 Task: Star a conversation thread to highlight it.
Action: Mouse moved to (93, 213)
Screenshot: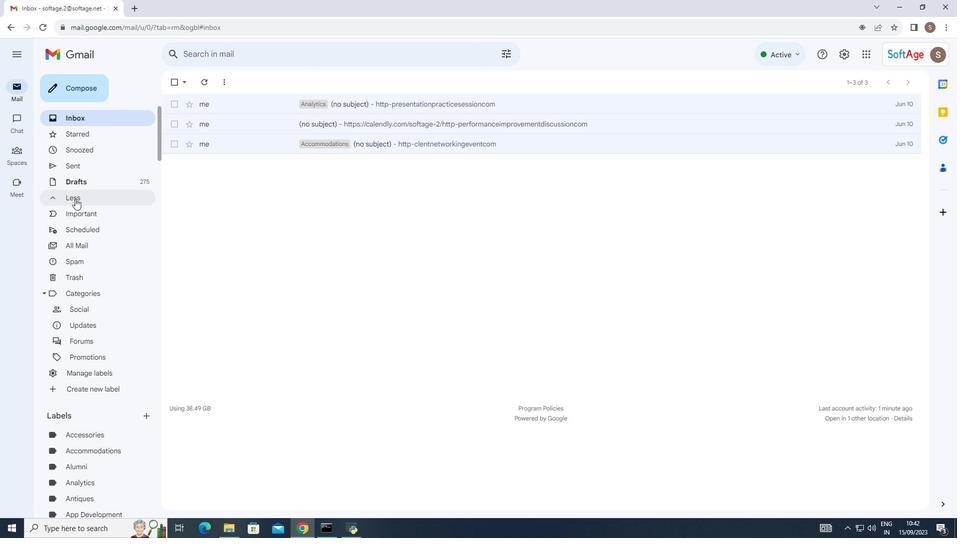 
Action: Mouse pressed left at (93, 213)
Screenshot: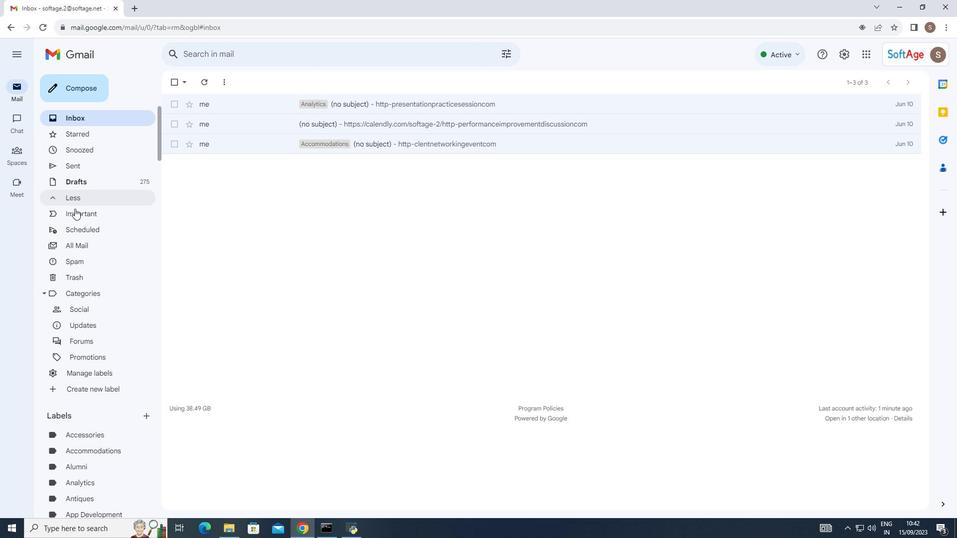 
Action: Mouse moved to (98, 261)
Screenshot: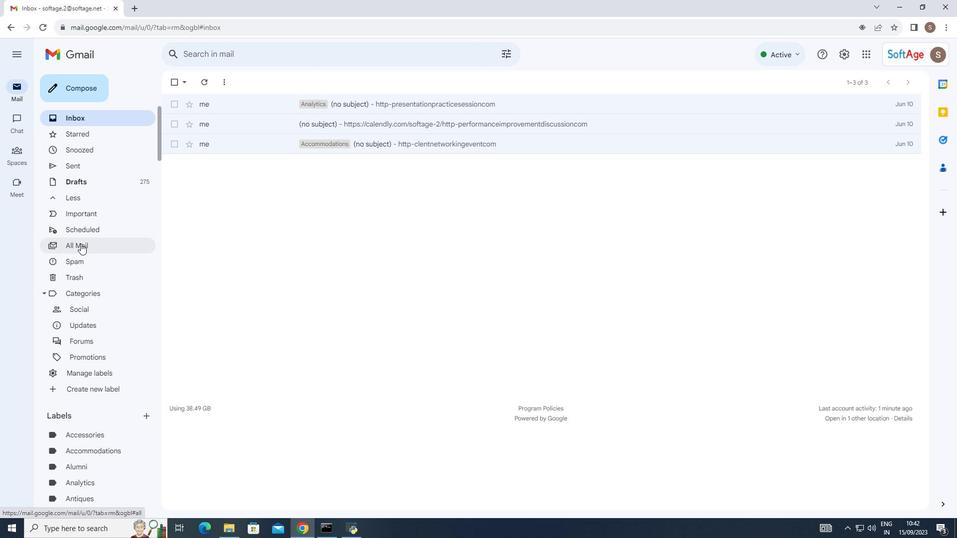 
Action: Mouse pressed left at (98, 261)
Screenshot: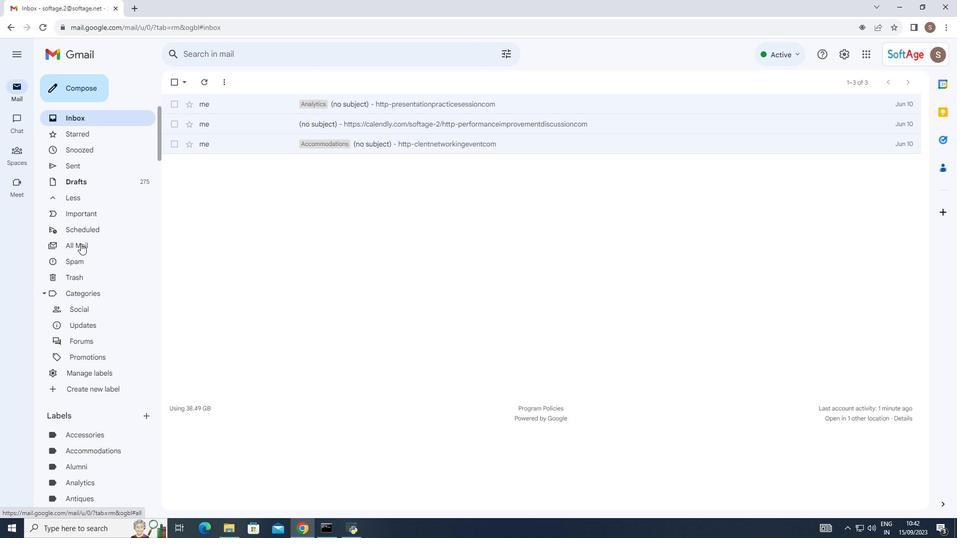 
Action: Mouse moved to (207, 147)
Screenshot: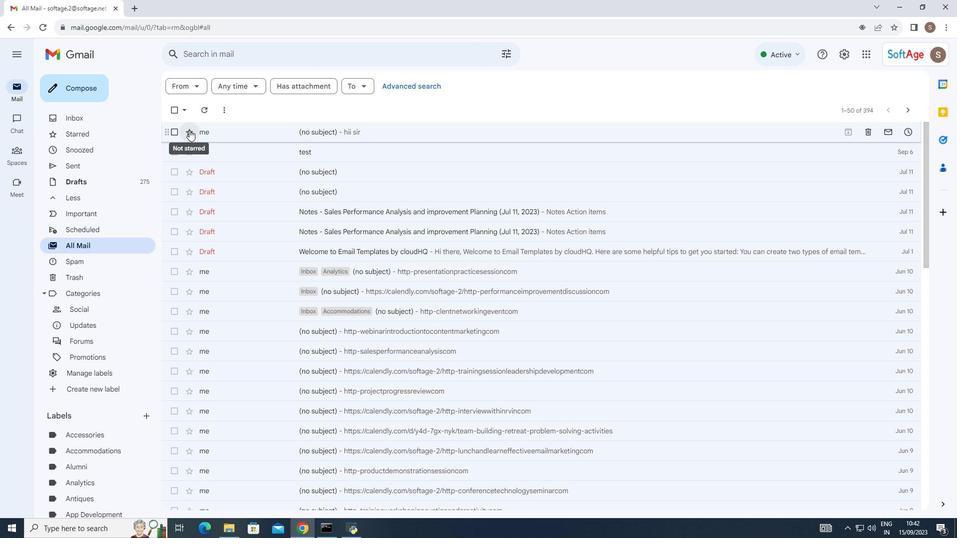 
Action: Mouse pressed left at (207, 147)
Screenshot: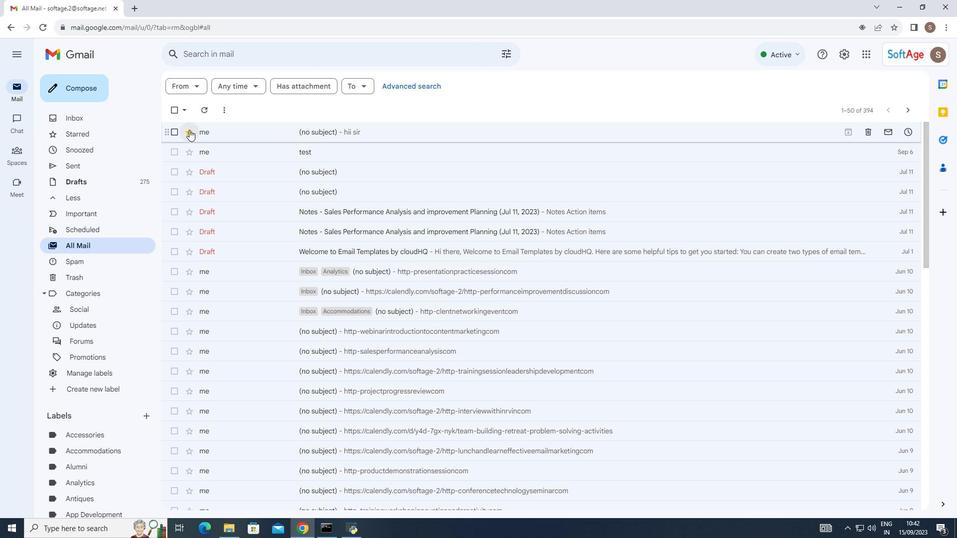 
Action: Mouse moved to (233, 170)
Screenshot: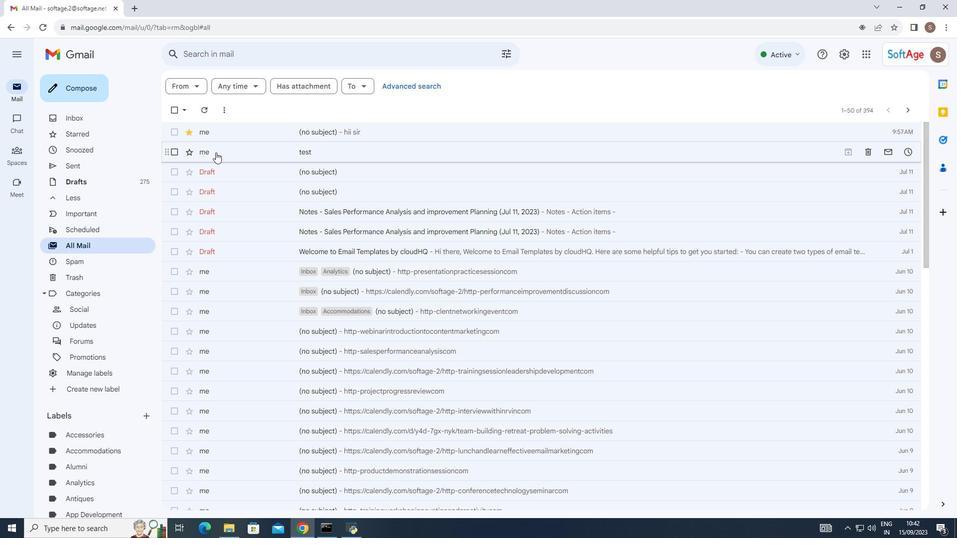 
